 Task: In the  document Machupicchu.docx Use the tool word Count 'and display word count while typing' Create the translated copy of the document in  'French' Change notification to  All Comments
Action: Mouse moved to (308, 366)
Screenshot: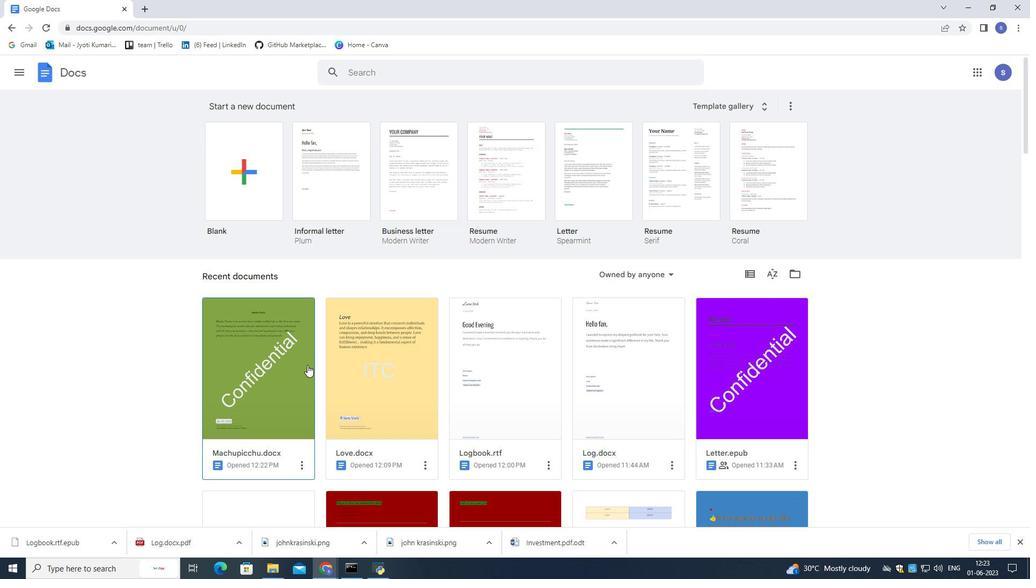 
Action: Mouse scrolled (308, 365) with delta (0, 0)
Screenshot: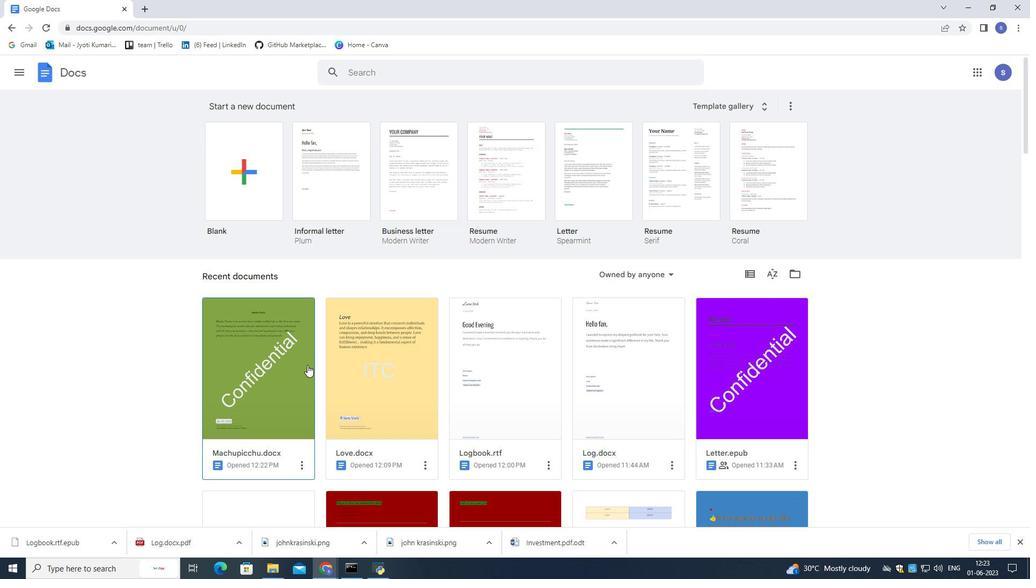 
Action: Mouse moved to (309, 367)
Screenshot: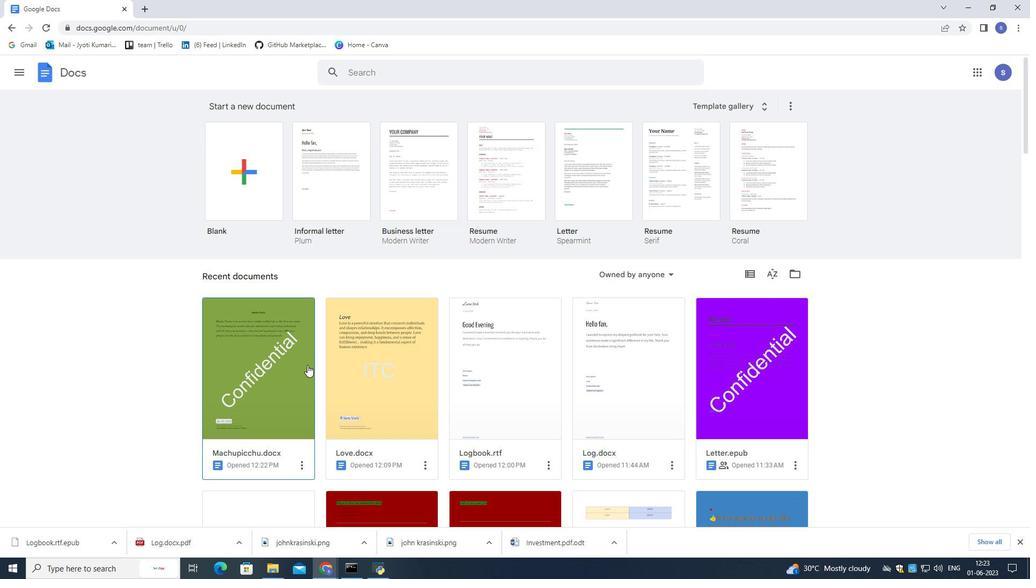 
Action: Mouse scrolled (309, 366) with delta (0, 0)
Screenshot: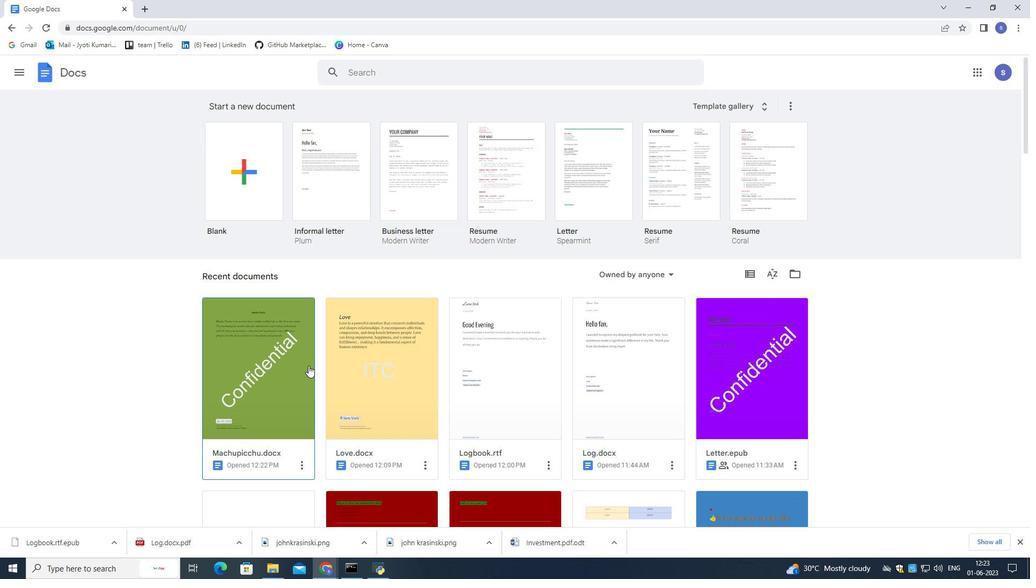 
Action: Mouse scrolled (309, 366) with delta (0, 0)
Screenshot: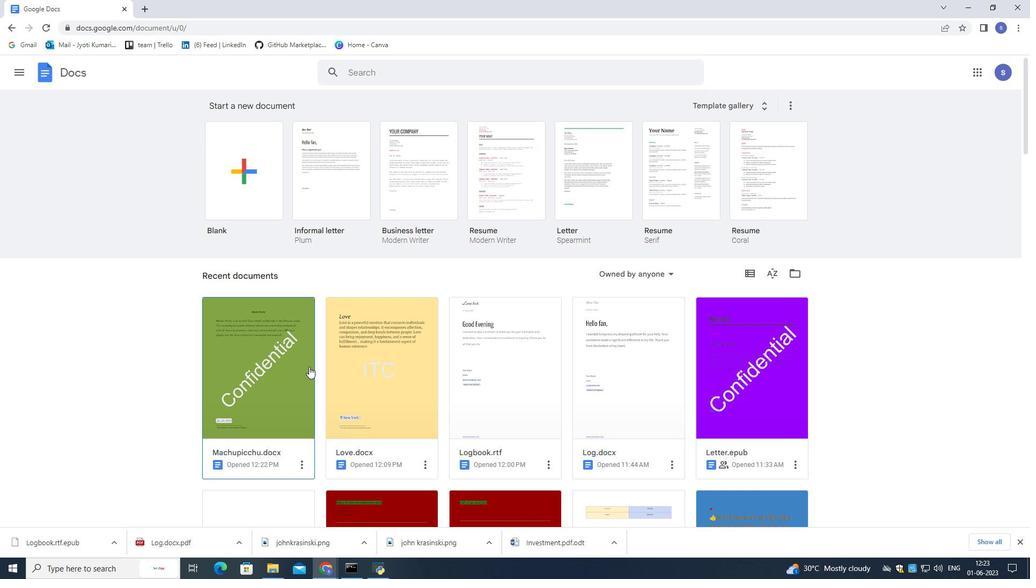 
Action: Mouse scrolled (309, 367) with delta (0, 0)
Screenshot: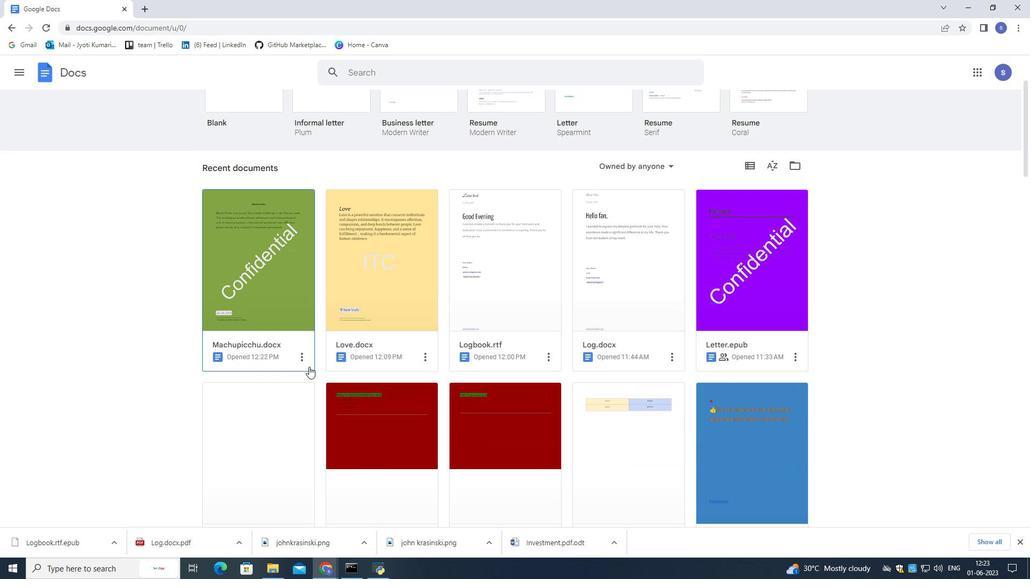 
Action: Mouse scrolled (309, 367) with delta (0, 0)
Screenshot: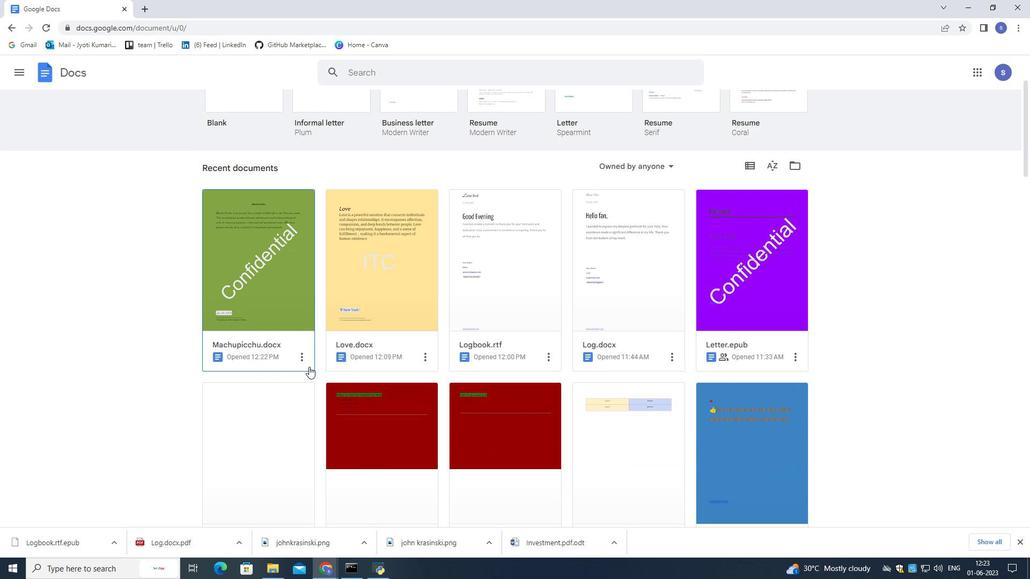 
Action: Mouse scrolled (309, 367) with delta (0, 0)
Screenshot: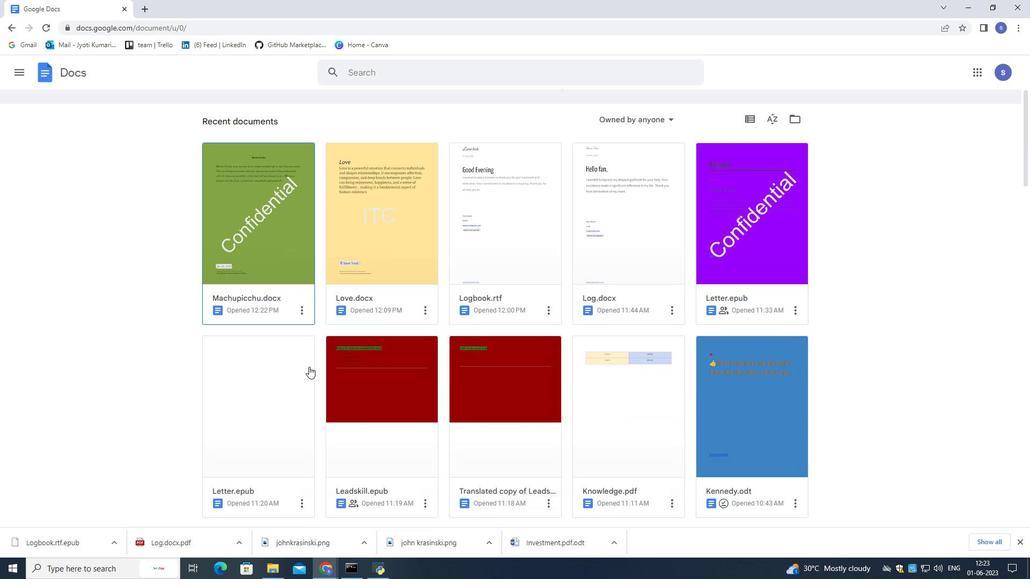 
Action: Mouse scrolled (309, 367) with delta (0, 0)
Screenshot: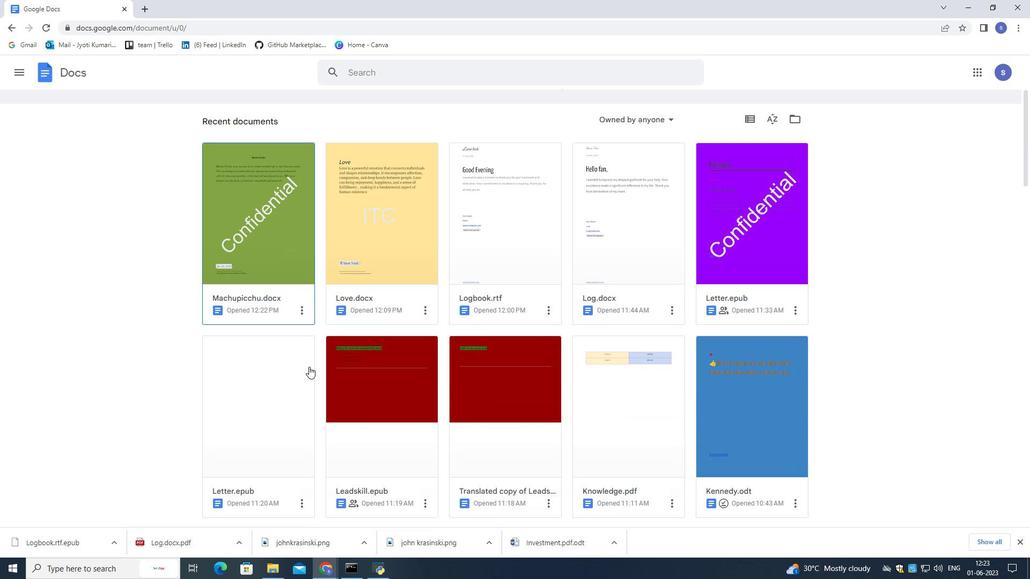 
Action: Mouse moved to (283, 363)
Screenshot: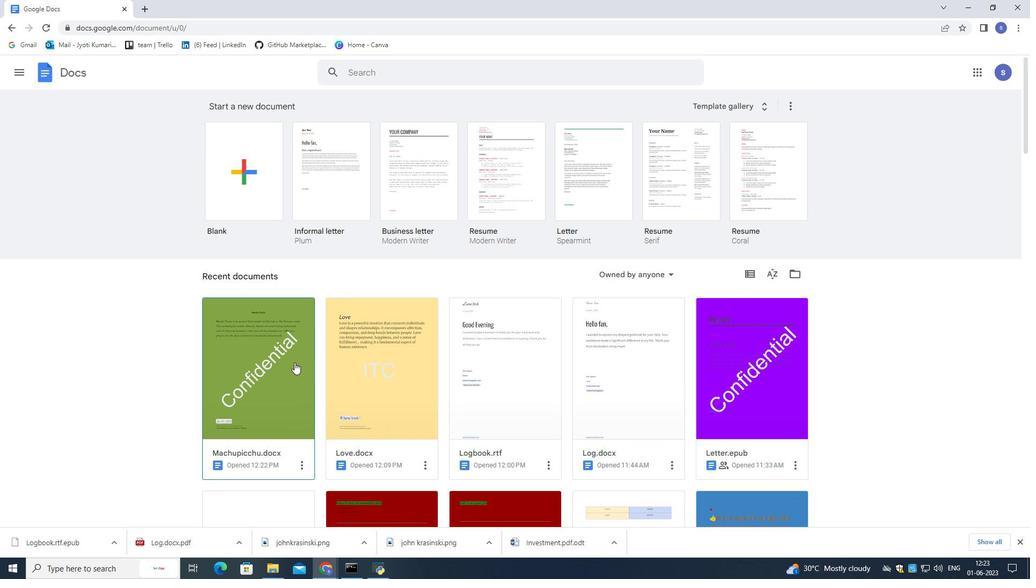 
Action: Mouse pressed left at (283, 363)
Screenshot: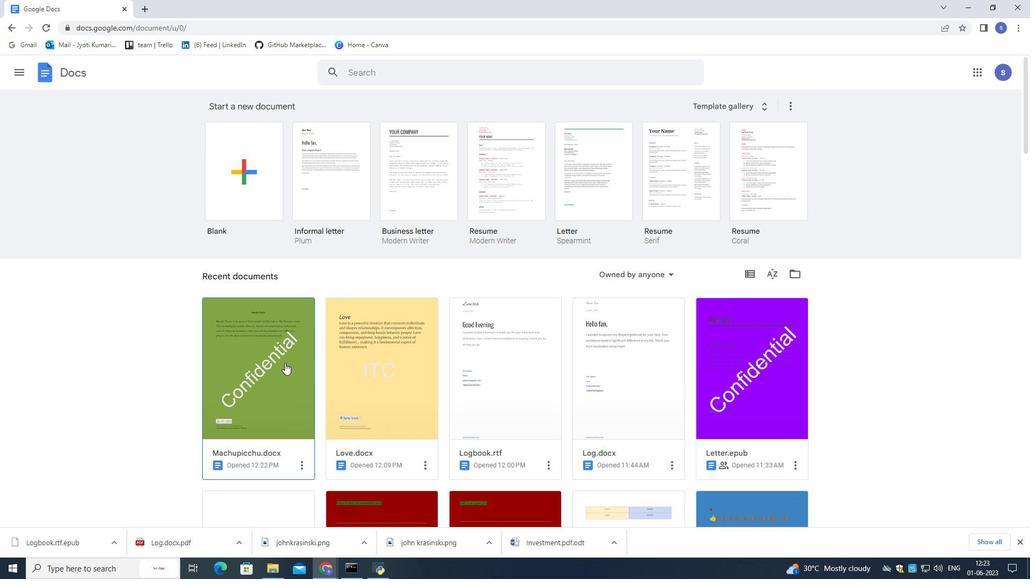 
Action: Mouse pressed left at (283, 363)
Screenshot: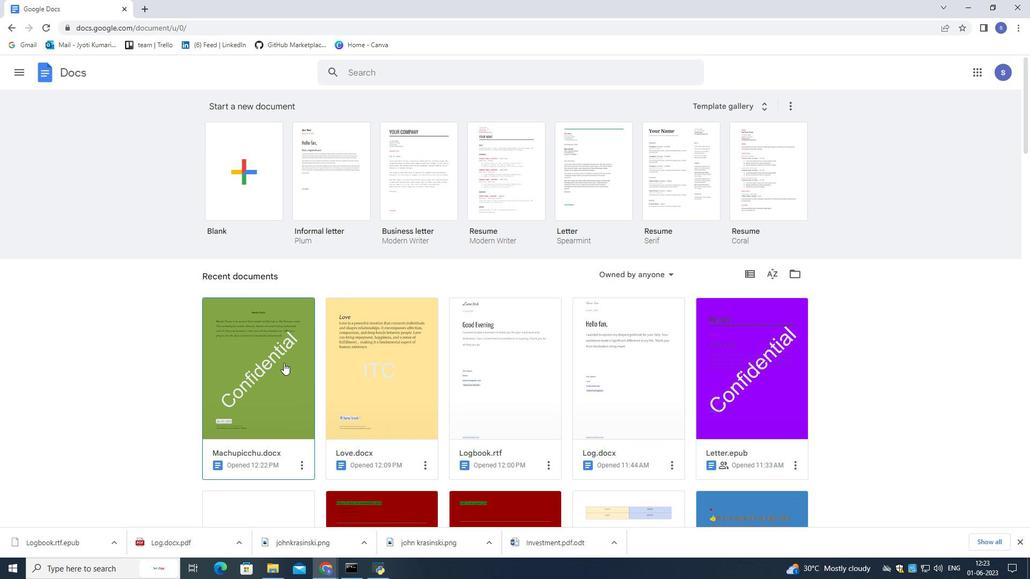 
Action: Mouse moved to (172, 82)
Screenshot: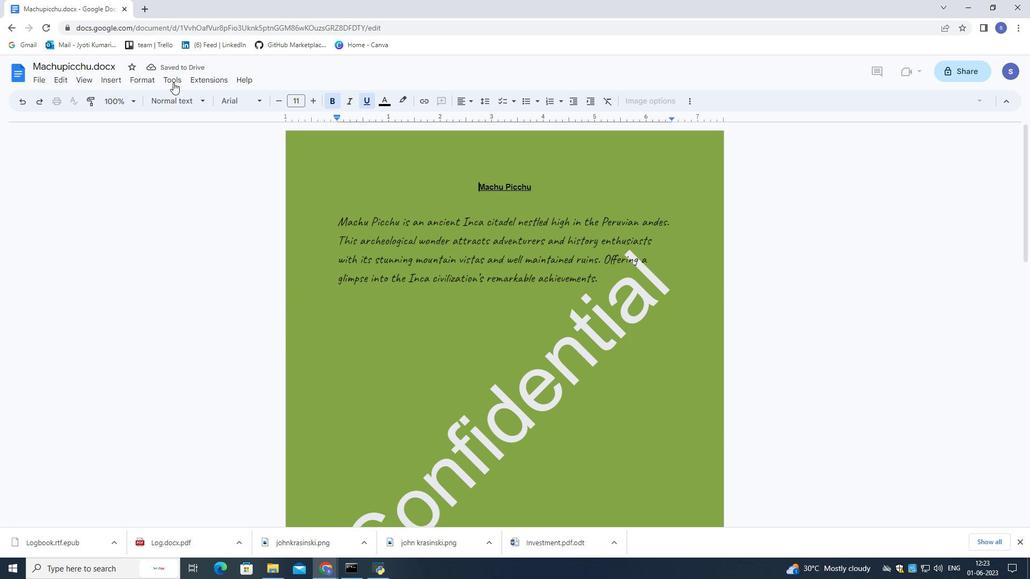 
Action: Mouse pressed left at (172, 82)
Screenshot: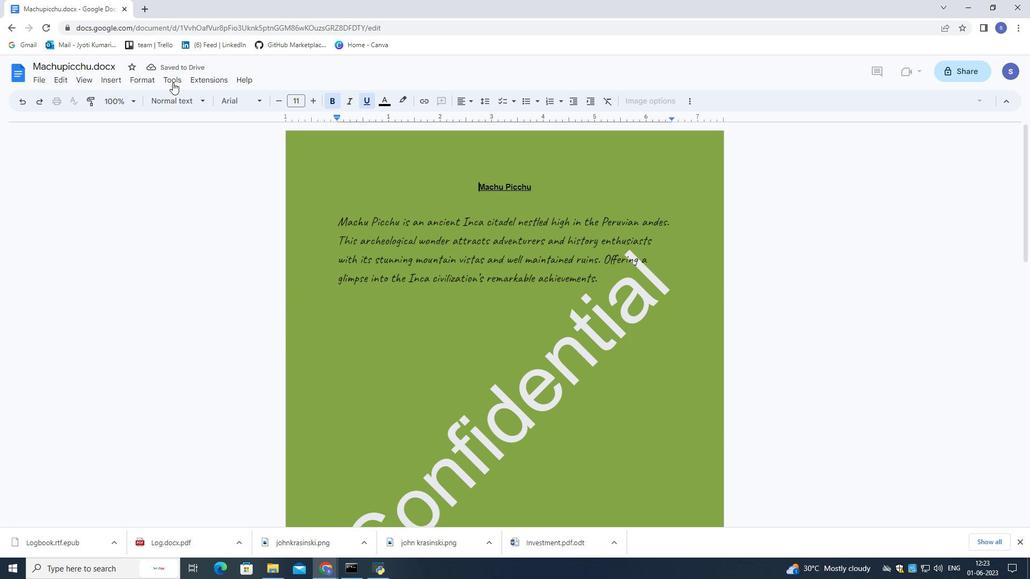 
Action: Mouse moved to (193, 112)
Screenshot: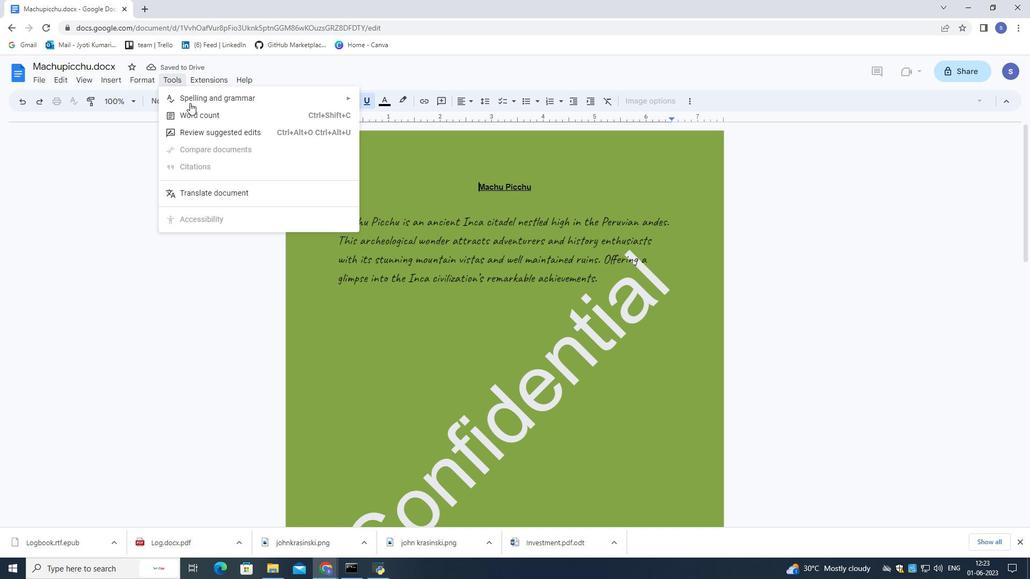 
Action: Mouse pressed left at (193, 112)
Screenshot: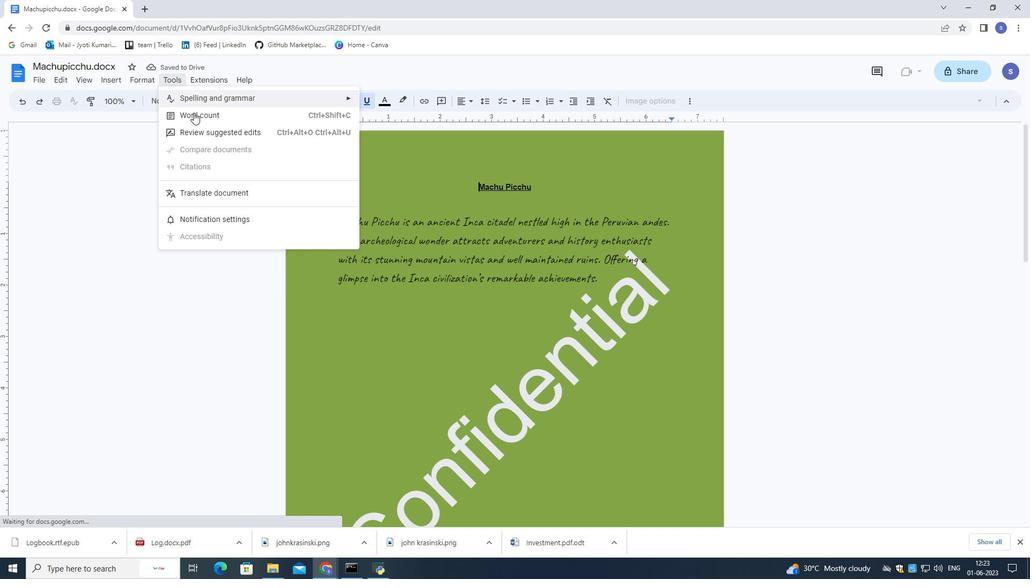 
Action: Mouse moved to (449, 338)
Screenshot: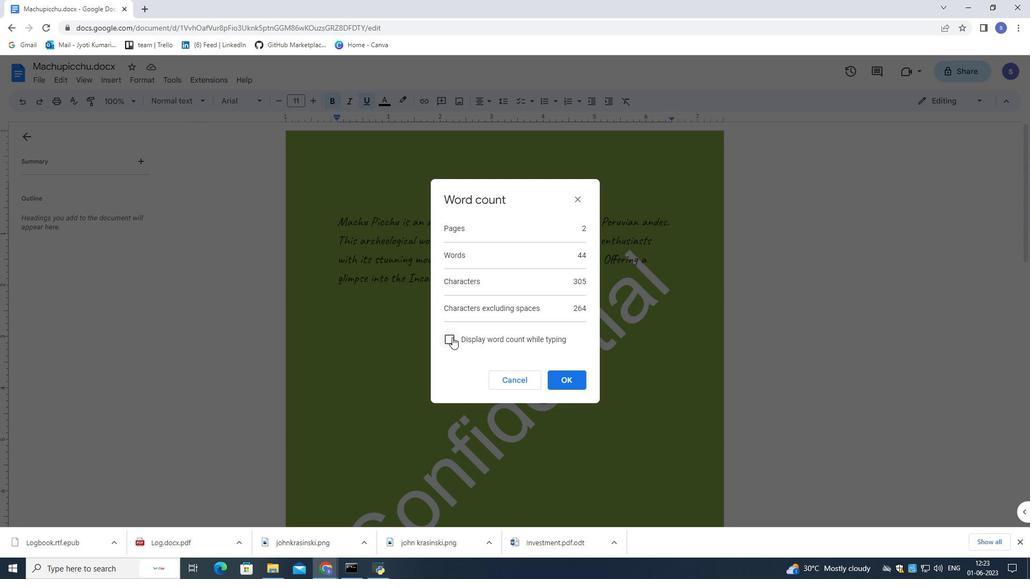 
Action: Mouse pressed left at (449, 338)
Screenshot: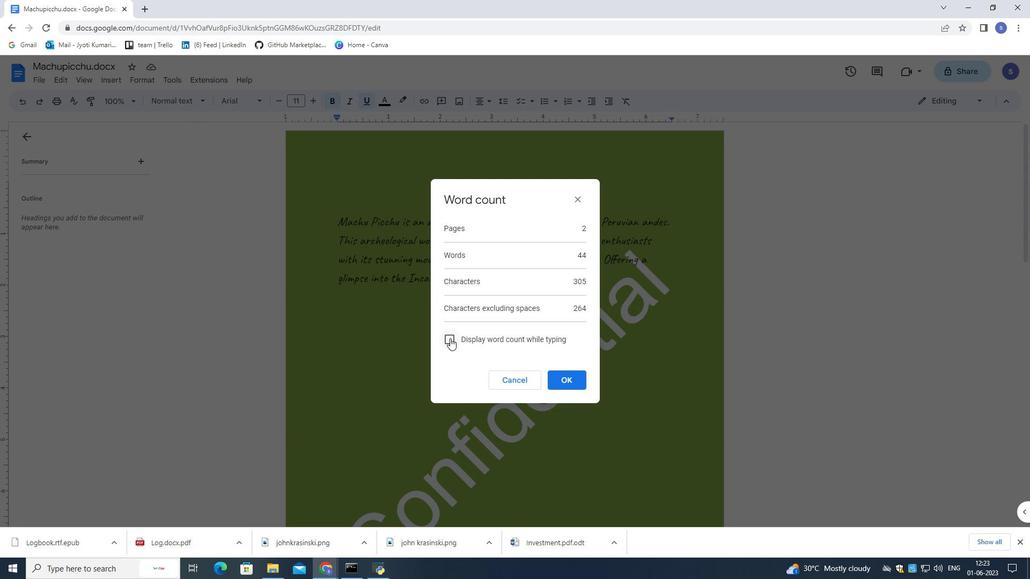 
Action: Mouse moved to (563, 376)
Screenshot: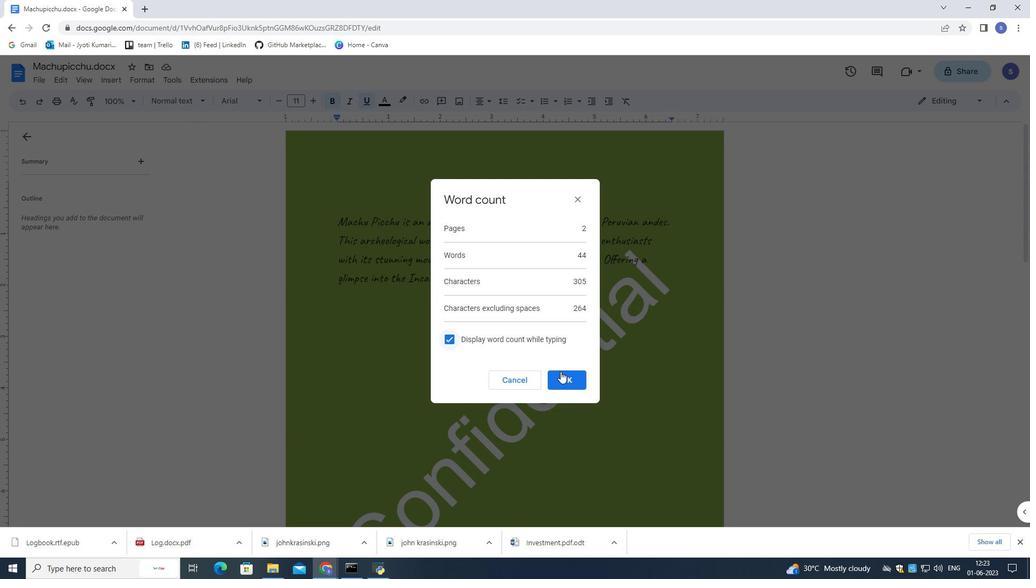 
Action: Mouse pressed left at (563, 376)
Screenshot: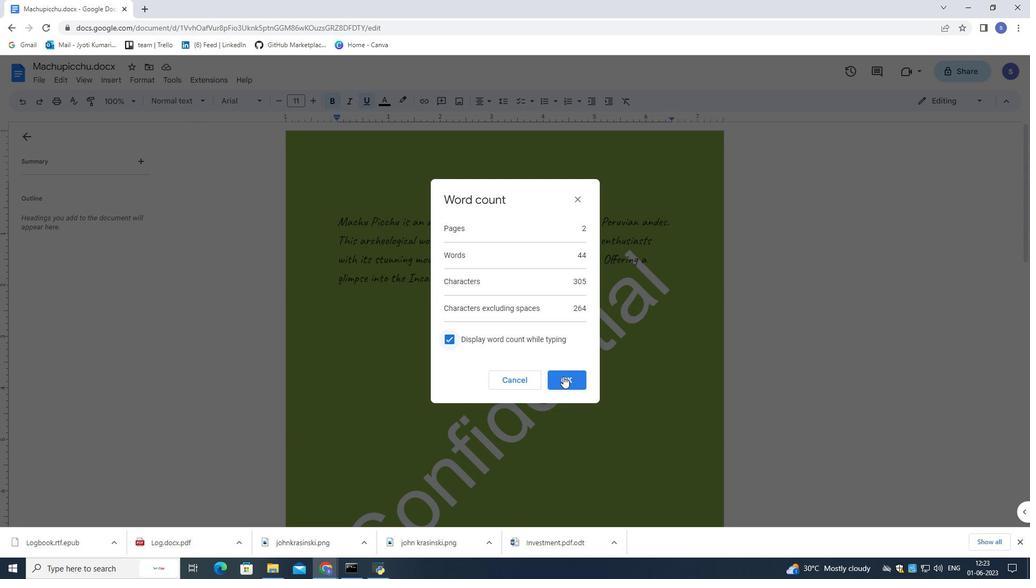 
Action: Mouse moved to (569, 187)
Screenshot: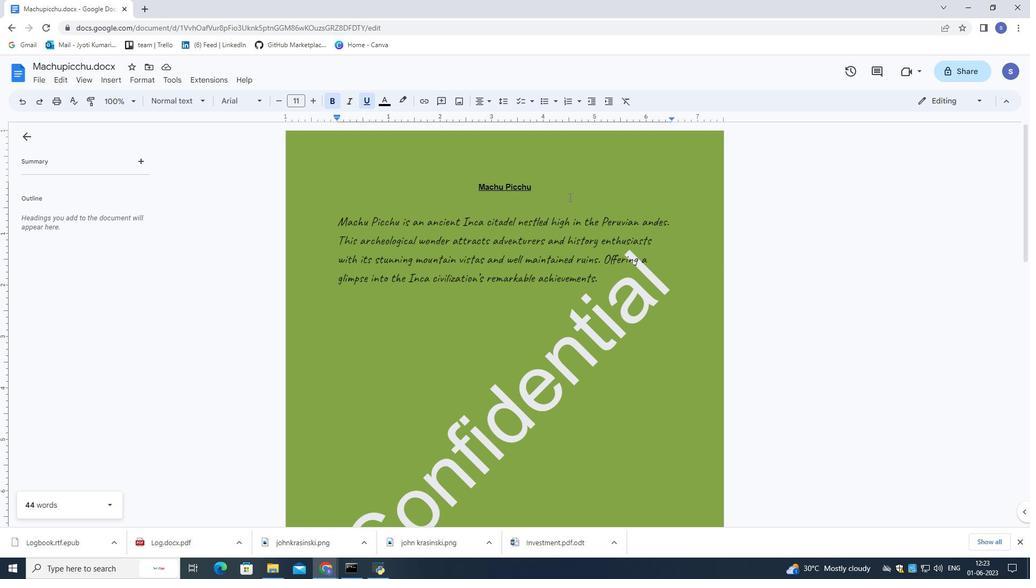 
Action: Mouse pressed left at (569, 187)
Screenshot: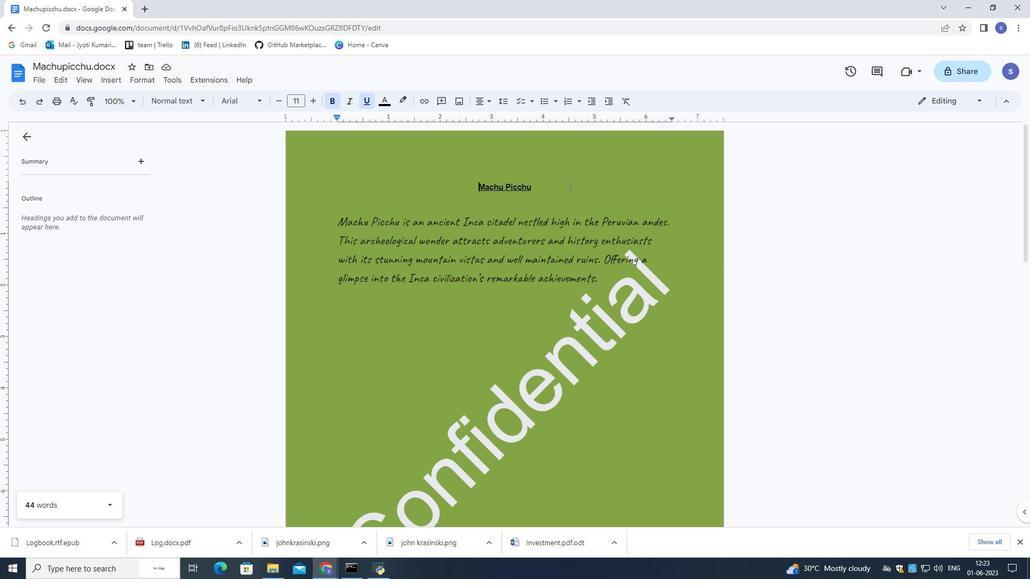 
Action: Mouse moved to (606, 273)
Screenshot: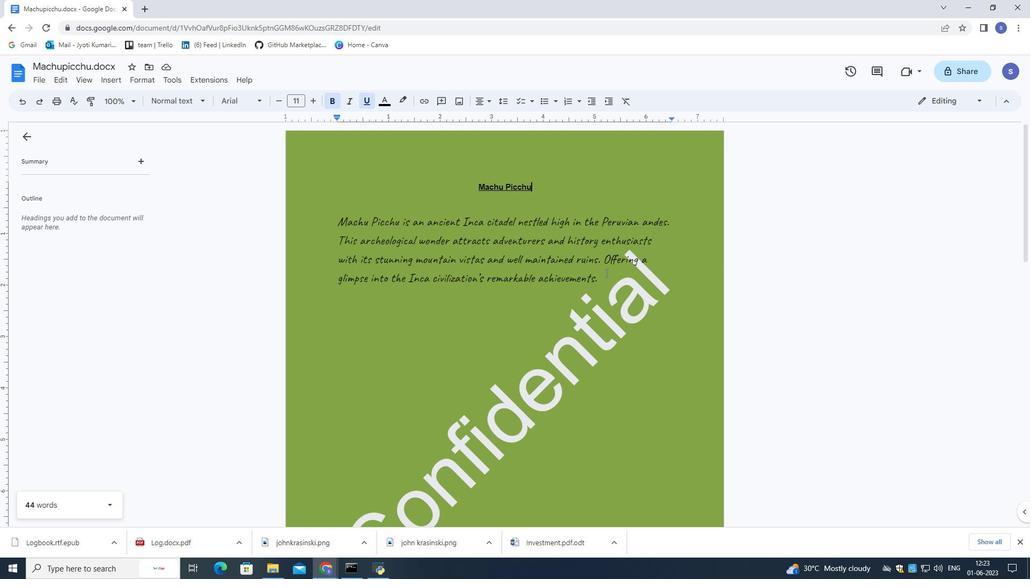 
Action: Mouse pressed left at (606, 273)
Screenshot: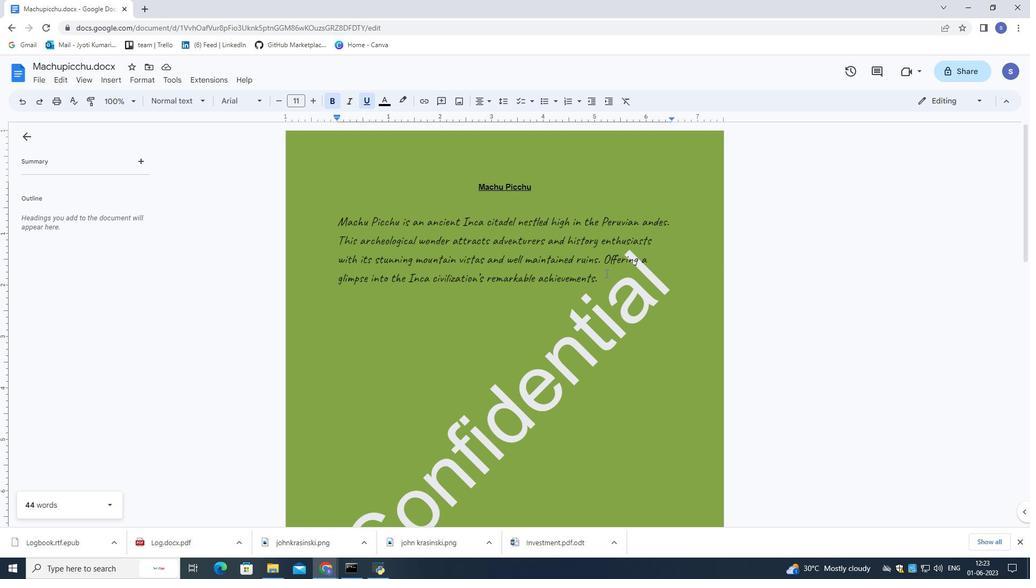 
Action: Mouse moved to (134, 78)
Screenshot: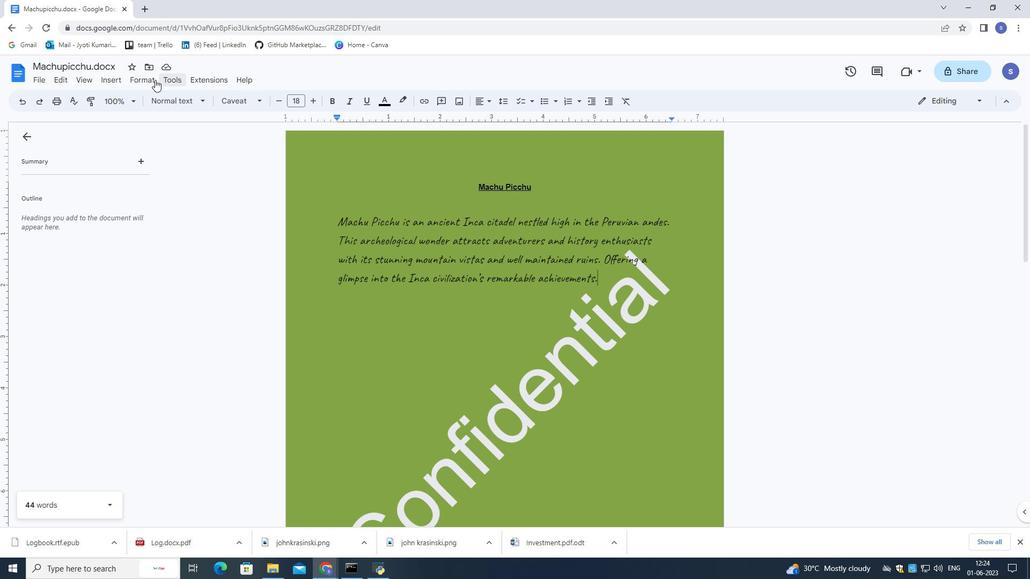 
Action: Mouse pressed left at (134, 78)
Screenshot: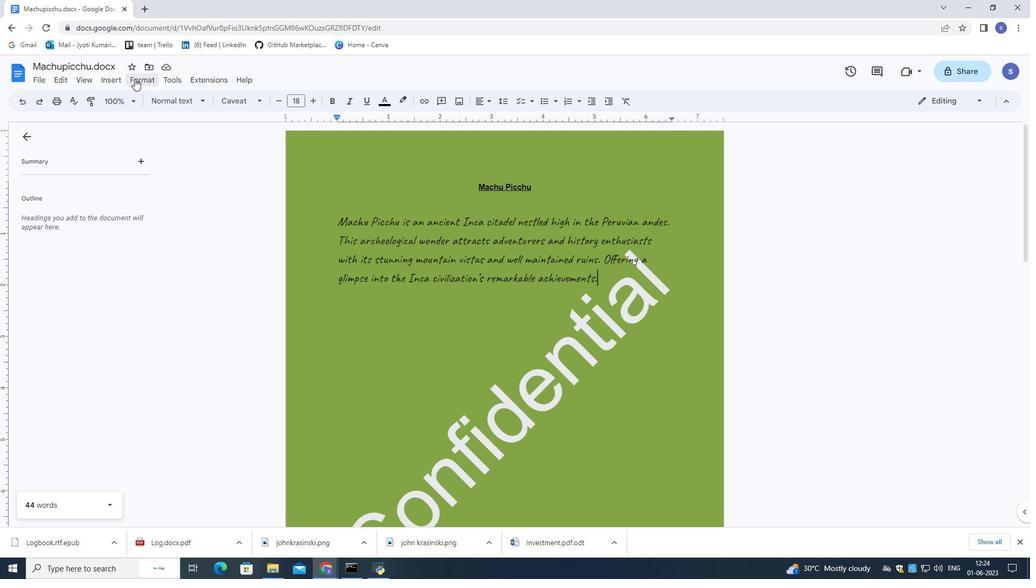 
Action: Mouse moved to (215, 247)
Screenshot: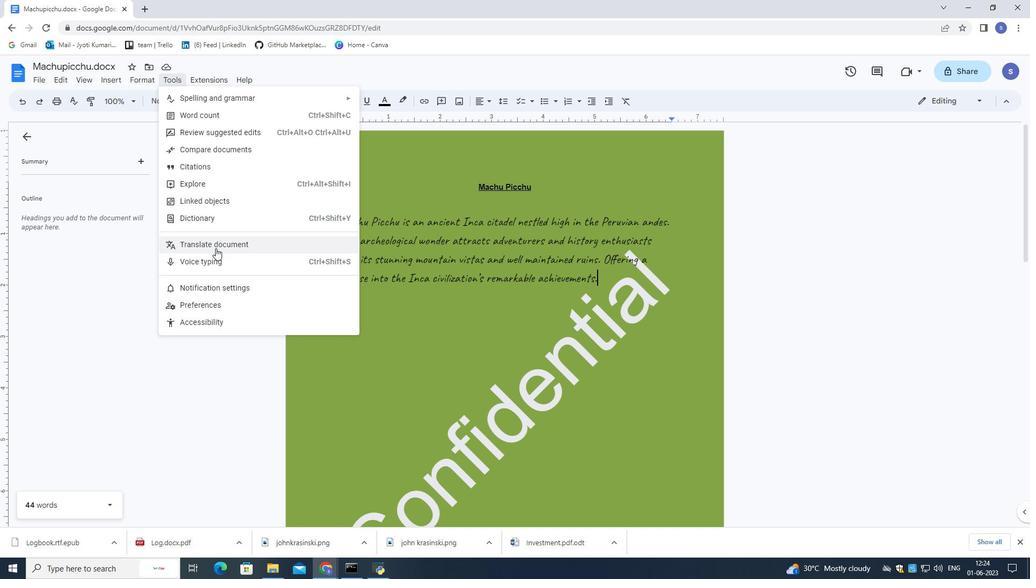 
Action: Mouse pressed left at (215, 247)
Screenshot: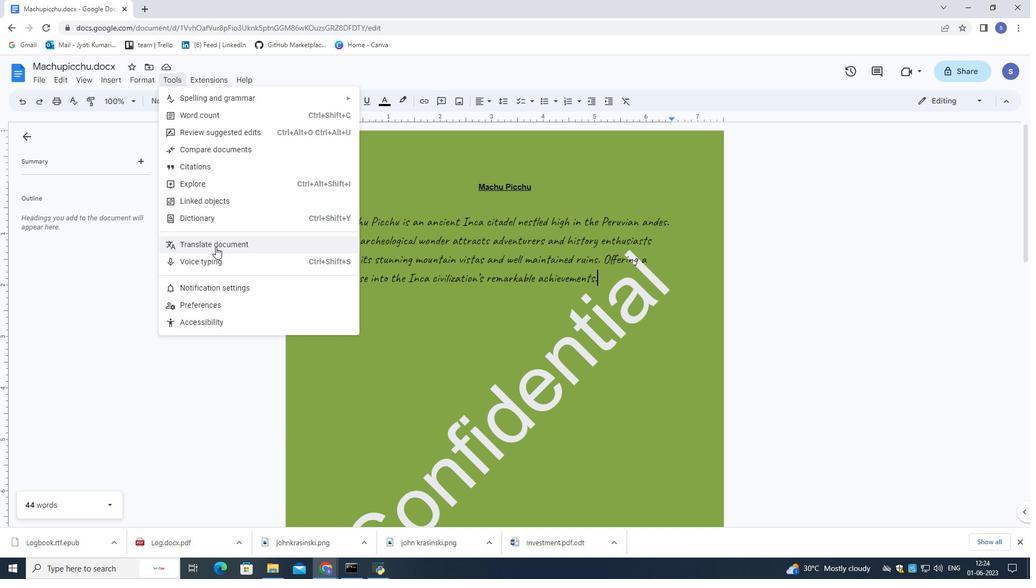 
Action: Mouse moved to (476, 314)
Screenshot: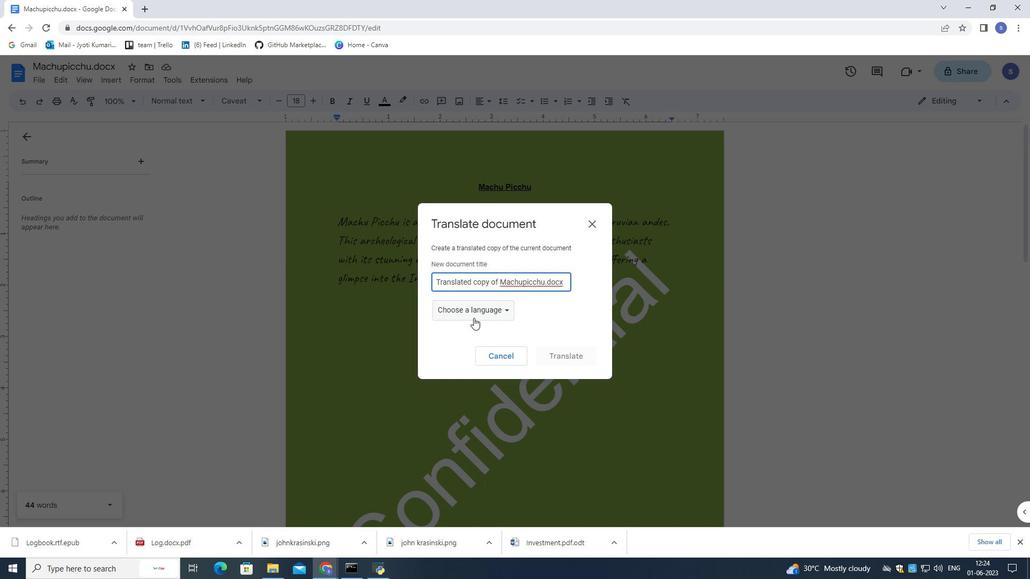 
Action: Mouse pressed left at (476, 314)
Screenshot: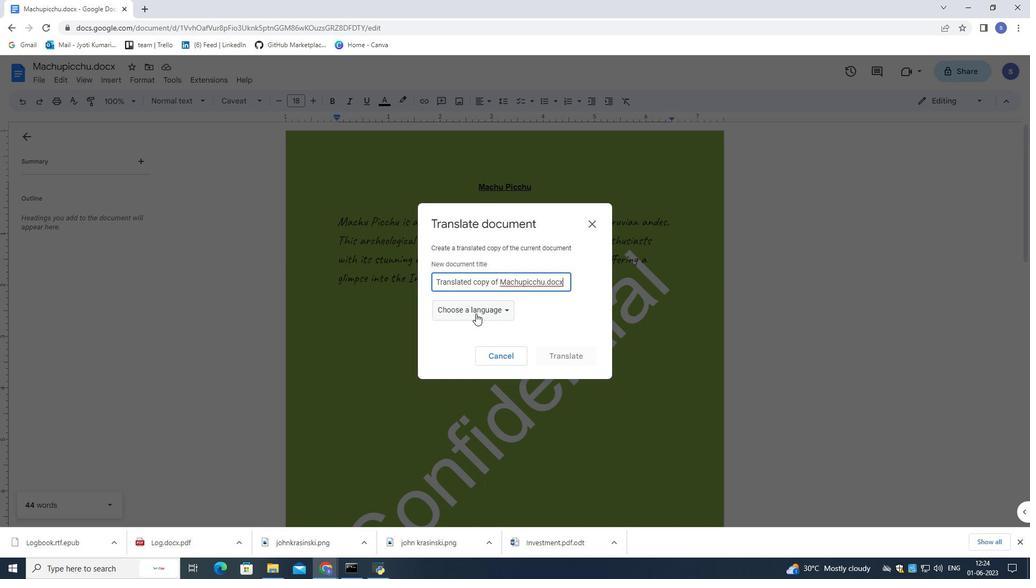 
Action: Mouse moved to (485, 393)
Screenshot: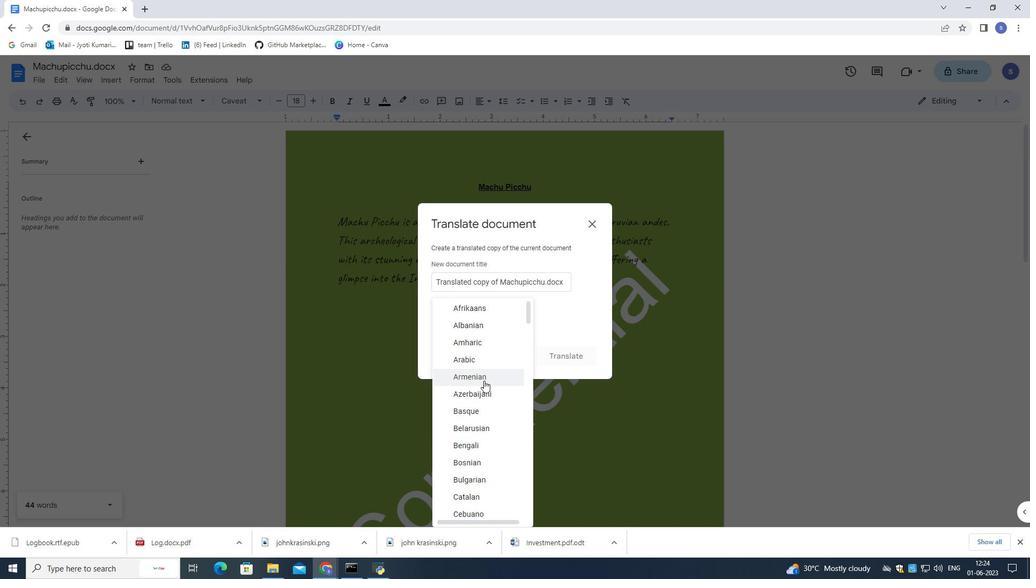 
Action: Mouse scrolled (485, 393) with delta (0, 0)
Screenshot: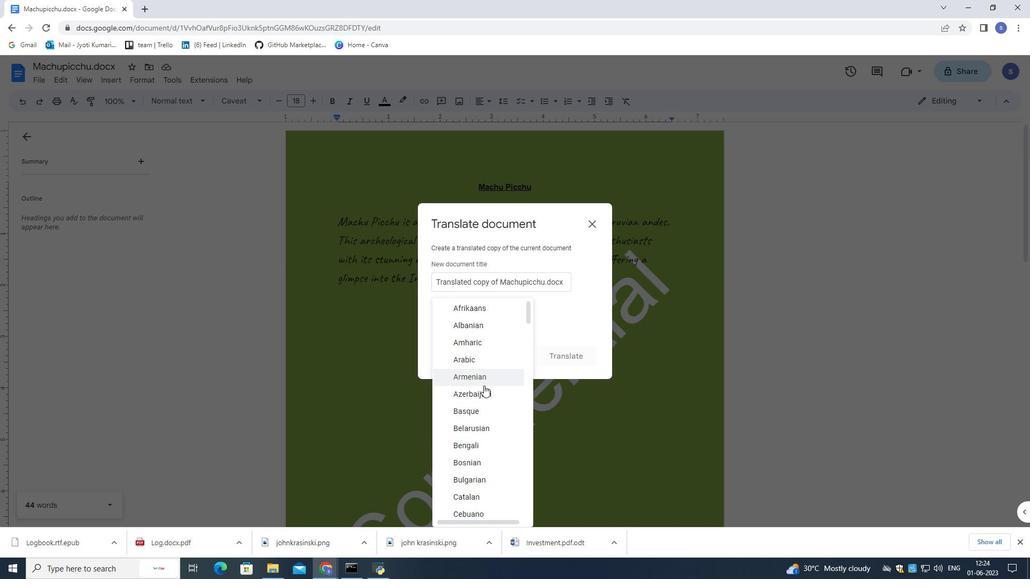 
Action: Mouse moved to (485, 395)
Screenshot: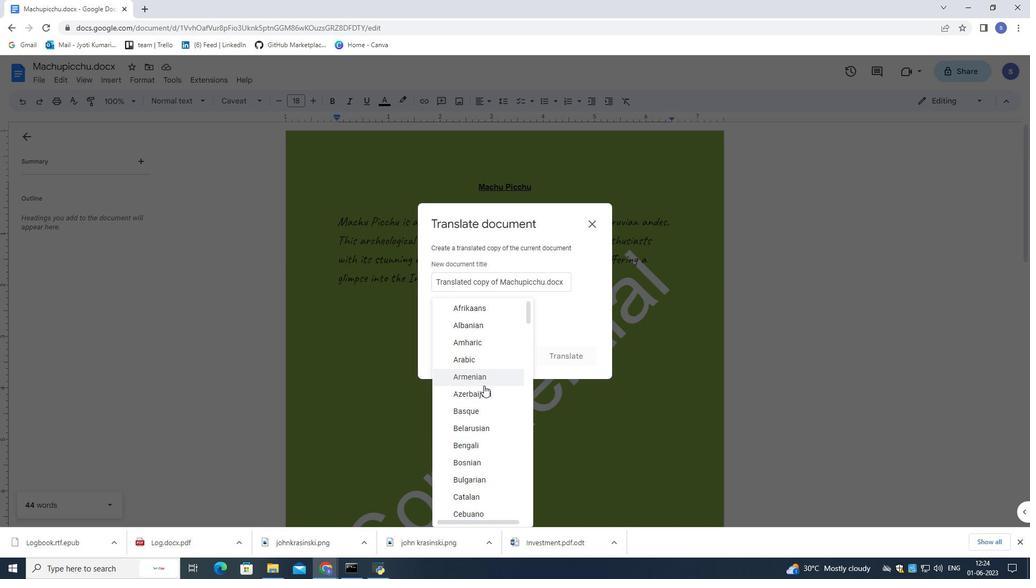 
Action: Mouse scrolled (485, 394) with delta (0, 0)
Screenshot: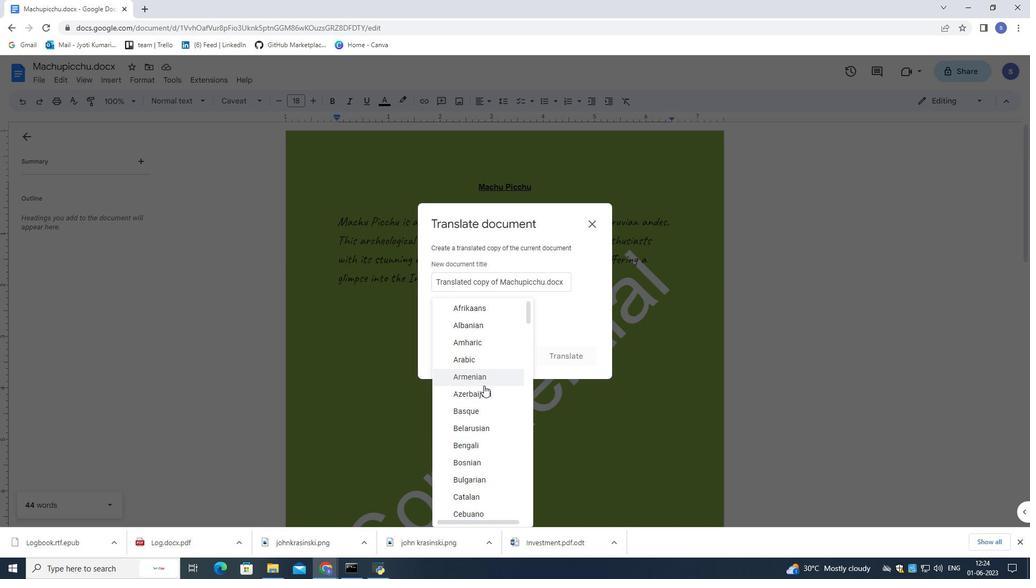 
Action: Mouse scrolled (485, 394) with delta (0, 0)
Screenshot: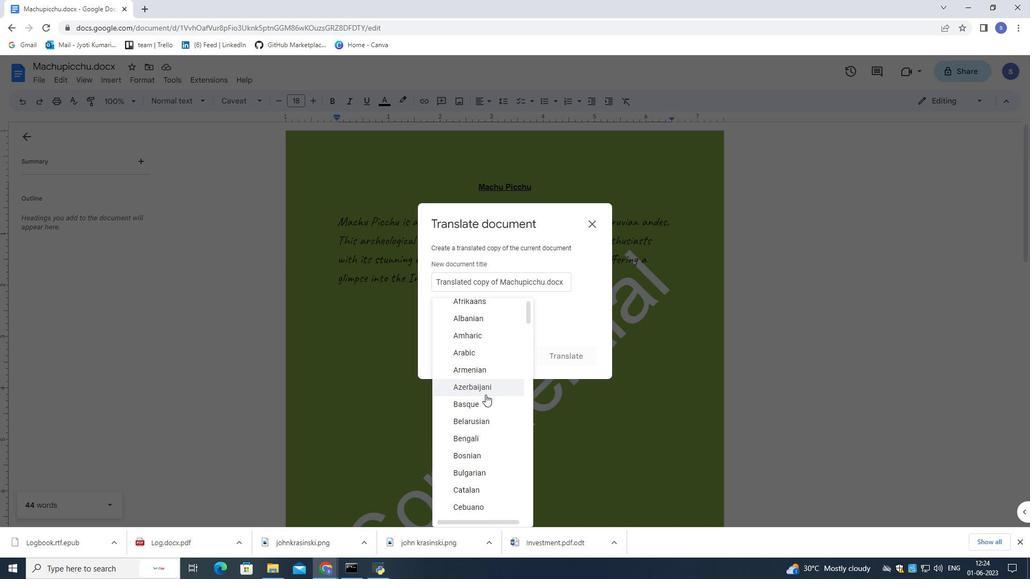 
Action: Mouse scrolled (485, 394) with delta (0, 0)
Screenshot: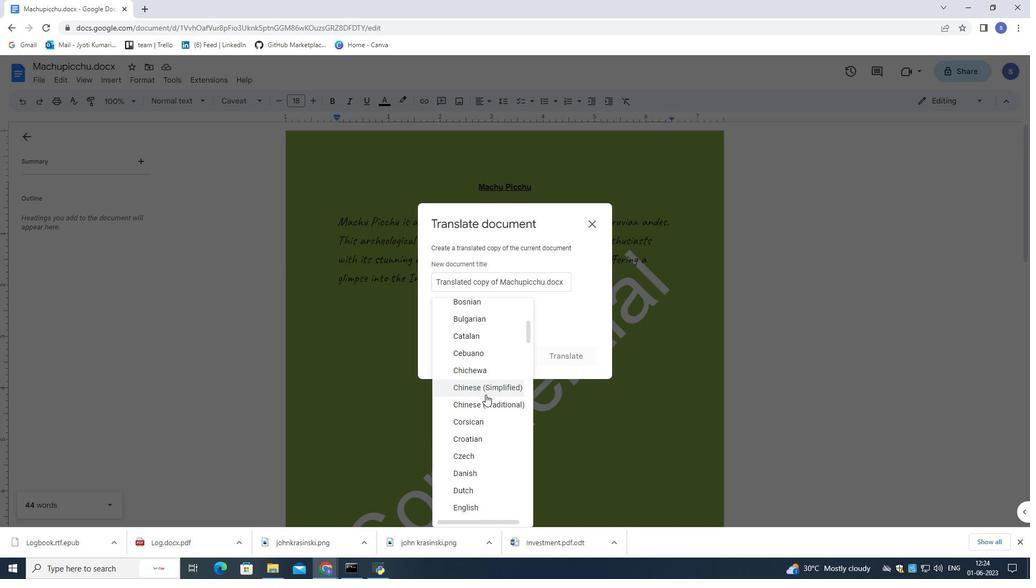 
Action: Mouse moved to (484, 422)
Screenshot: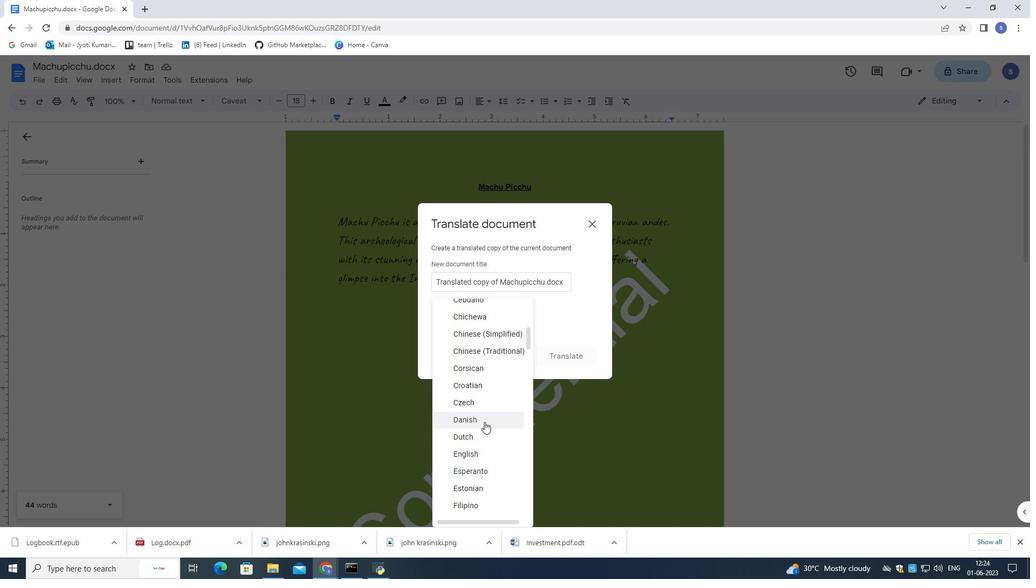 
Action: Mouse scrolled (484, 422) with delta (0, 0)
Screenshot: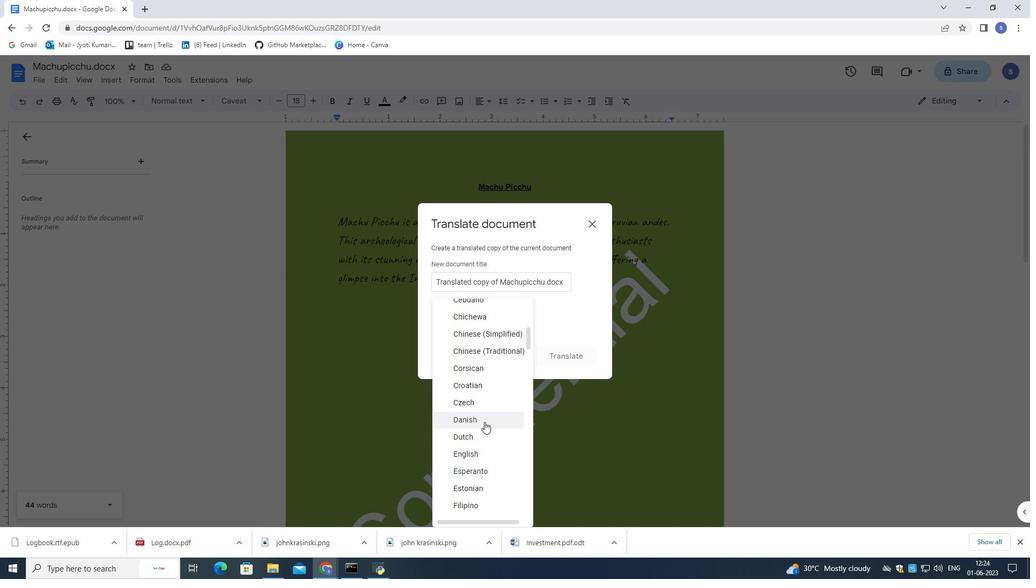 
Action: Mouse moved to (471, 489)
Screenshot: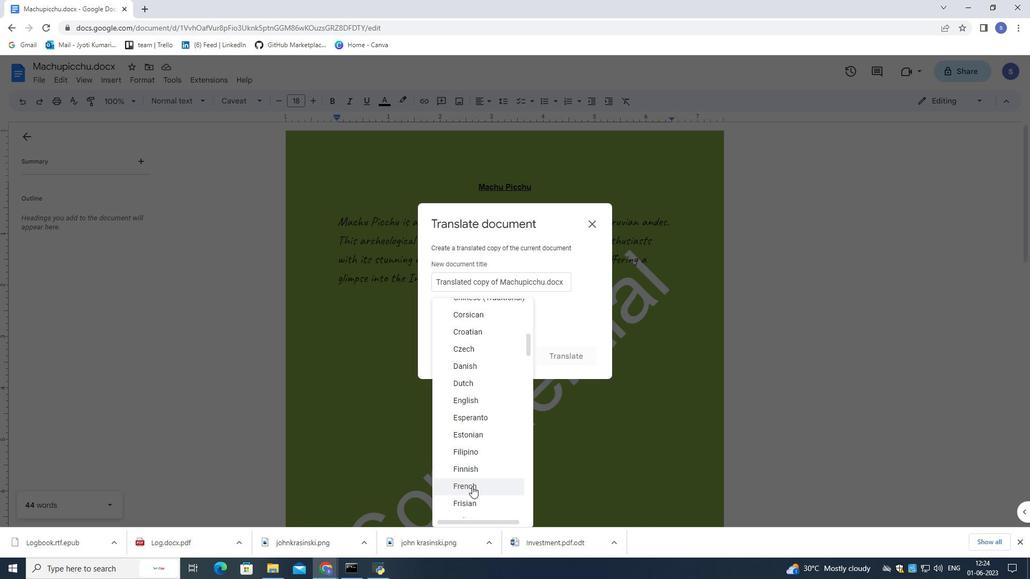 
Action: Mouse pressed left at (471, 489)
Screenshot: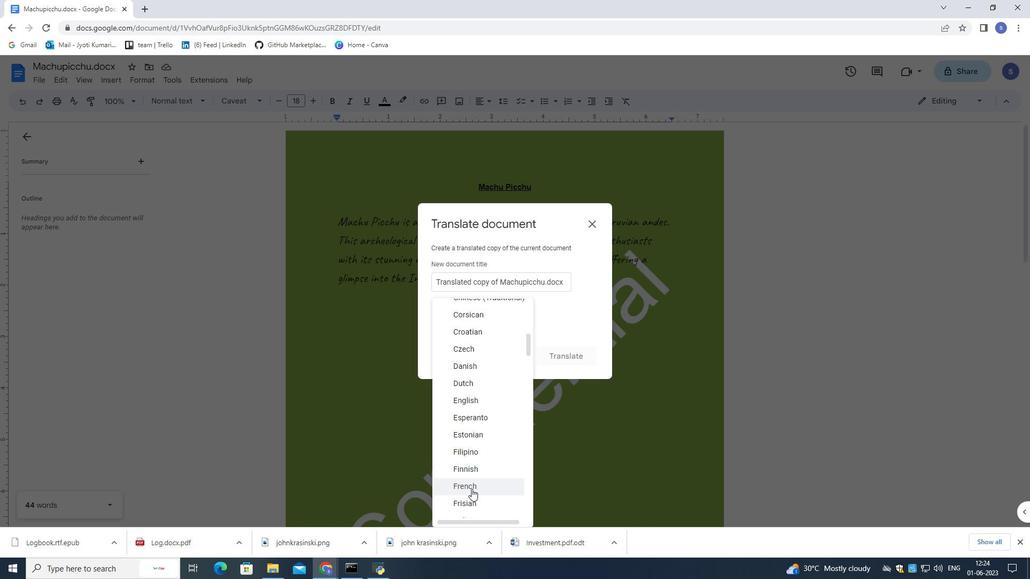 
Action: Mouse moved to (570, 360)
Screenshot: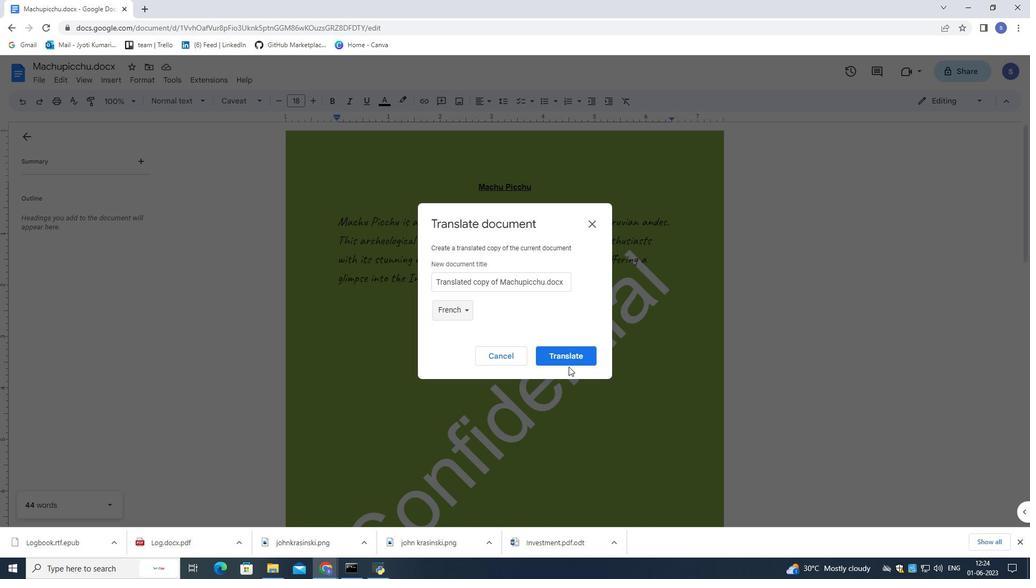 
Action: Mouse pressed left at (570, 360)
Screenshot: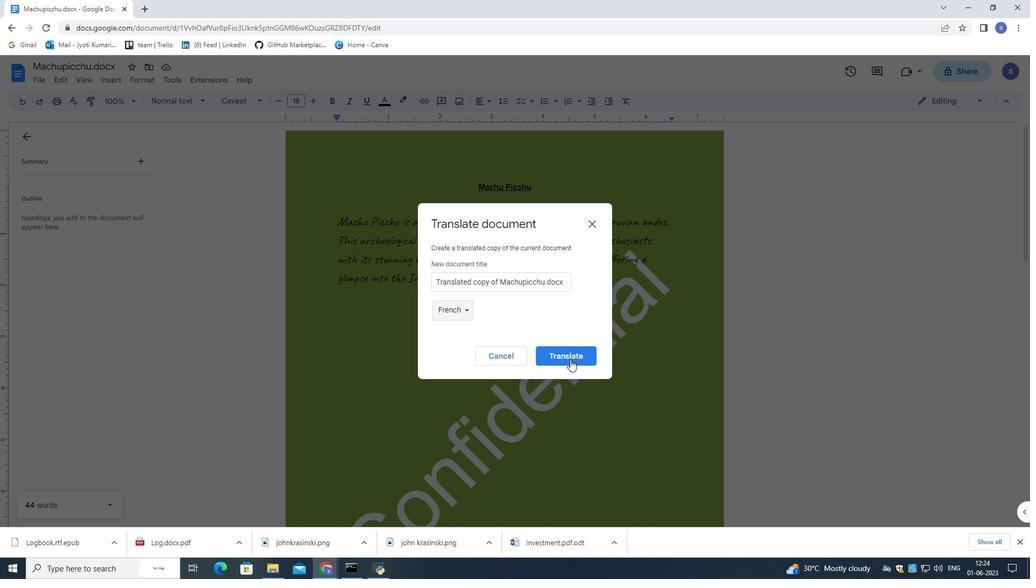 
Action: Mouse moved to (36, 77)
Screenshot: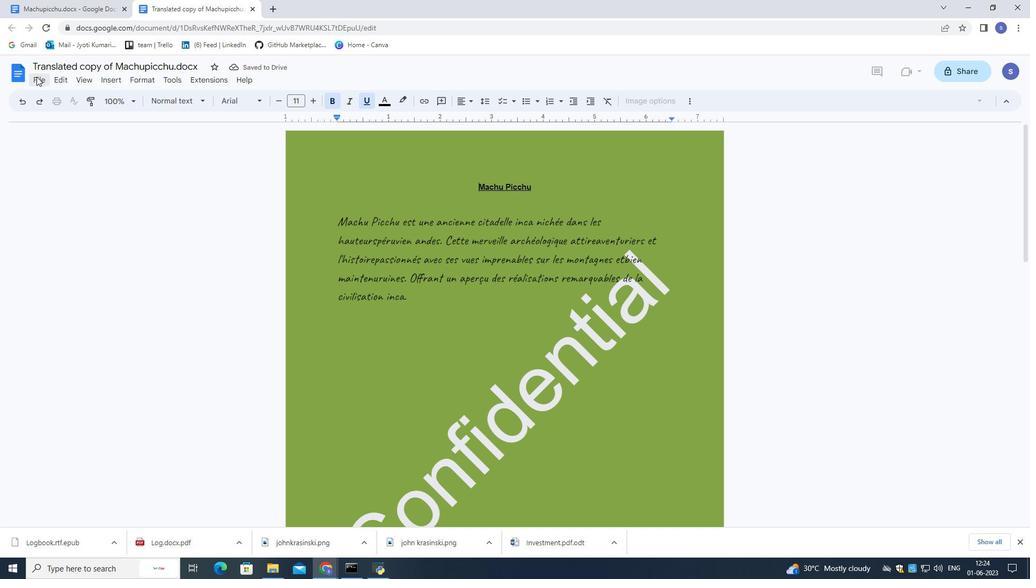 
Action: Mouse pressed left at (36, 77)
Screenshot: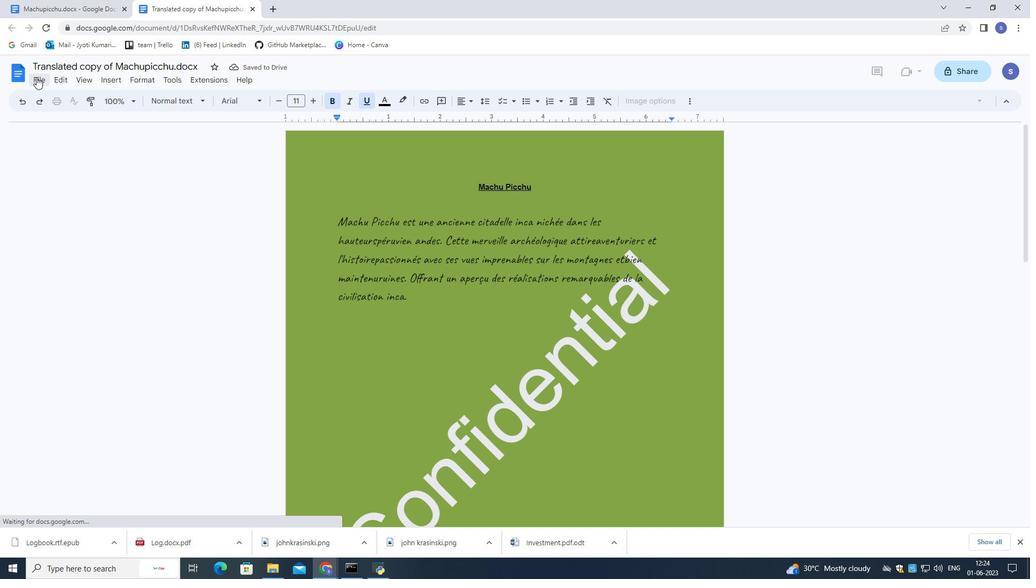 
Action: Mouse moved to (222, 288)
Screenshot: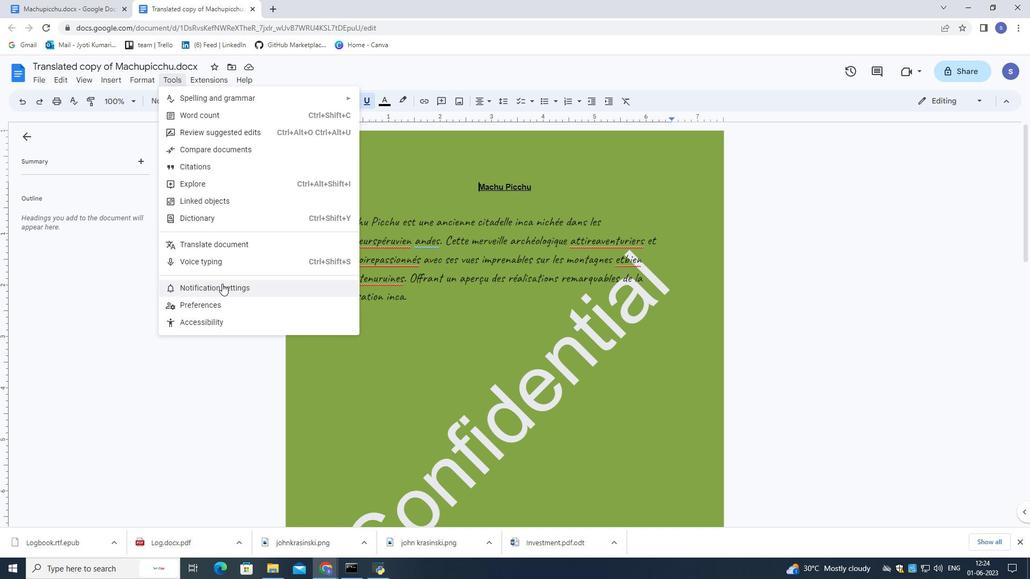 
Action: Mouse pressed left at (222, 288)
Screenshot: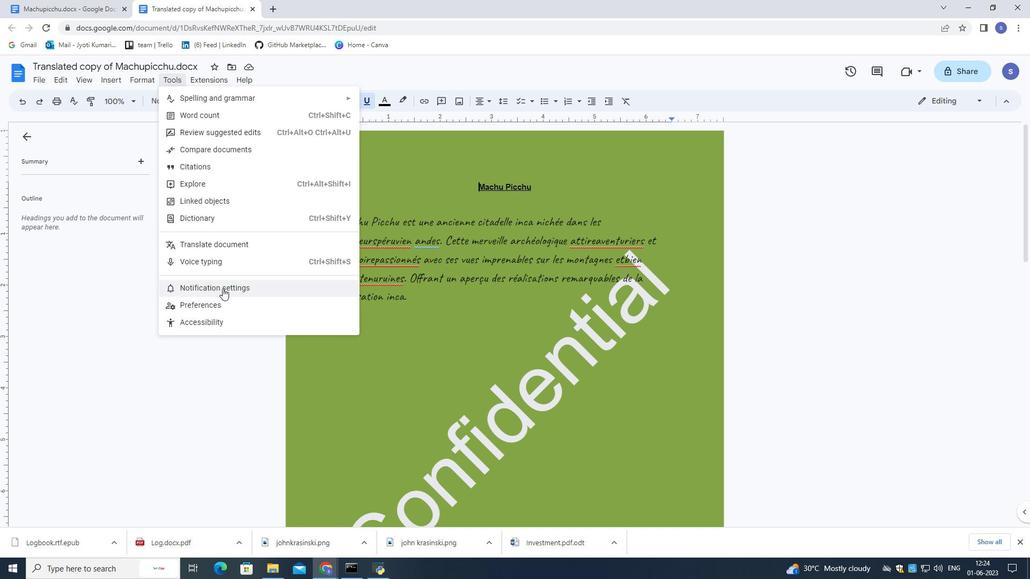 
Action: Mouse moved to (579, 434)
Screenshot: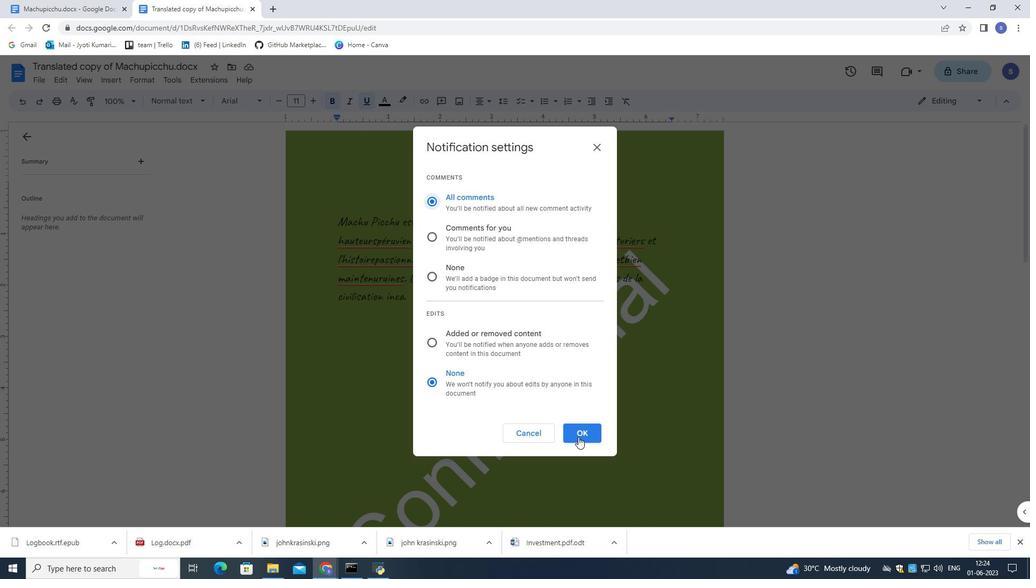 
Action: Mouse pressed left at (579, 434)
Screenshot: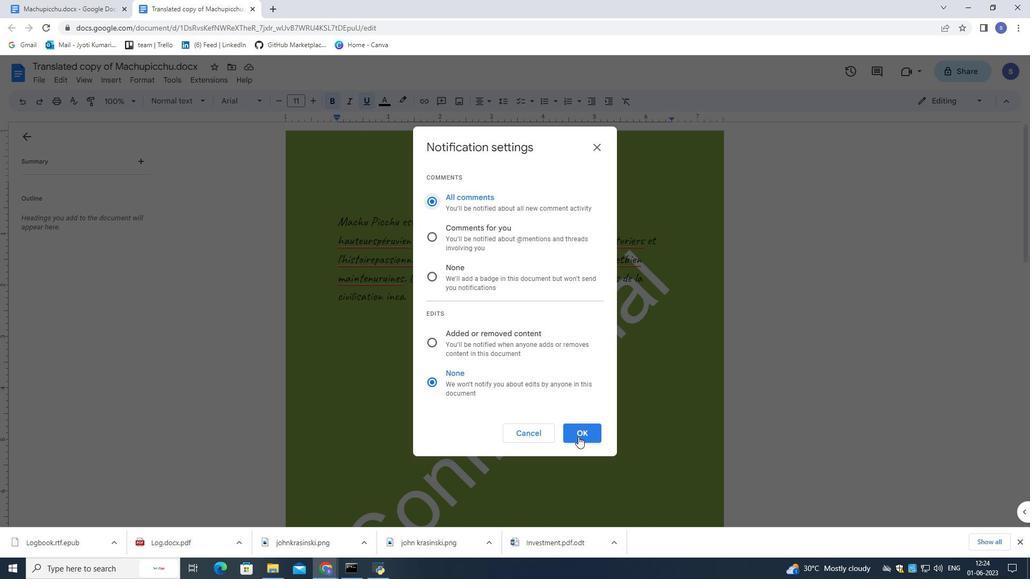 
Action: Mouse moved to (575, 319)
Screenshot: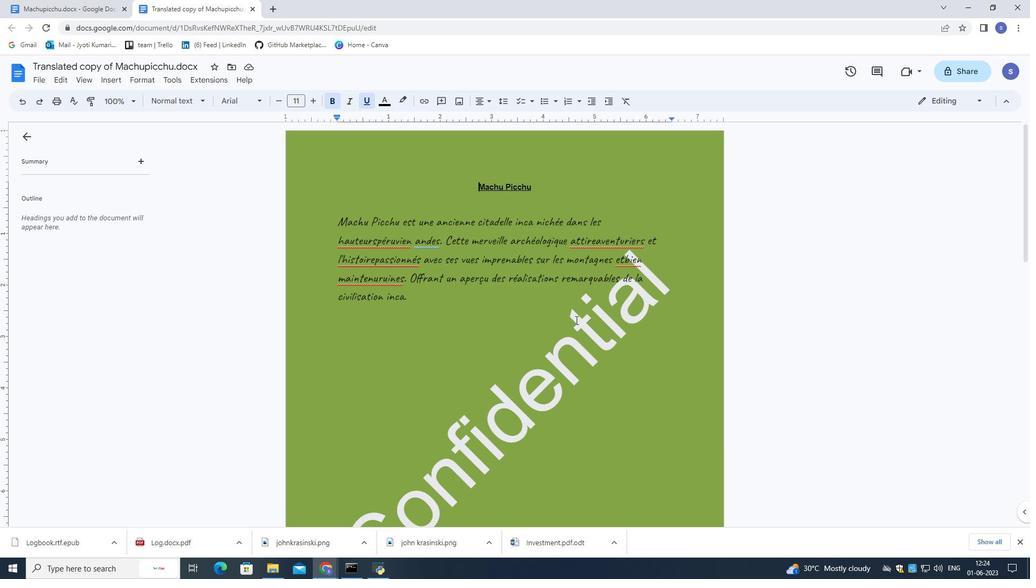 
